 Task: Enable interaction limits for 1 week only for existing users in the repository "JS".
Action: Mouse moved to (1166, 219)
Screenshot: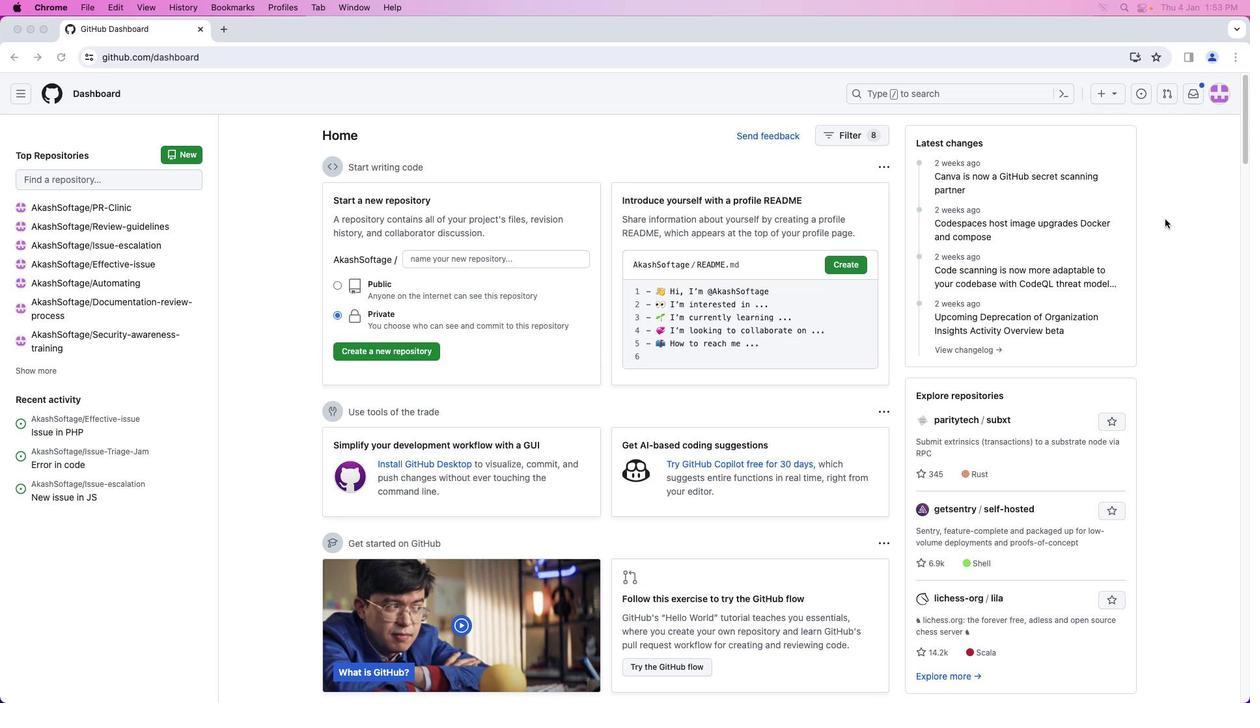 
Action: Mouse pressed left at (1166, 219)
Screenshot: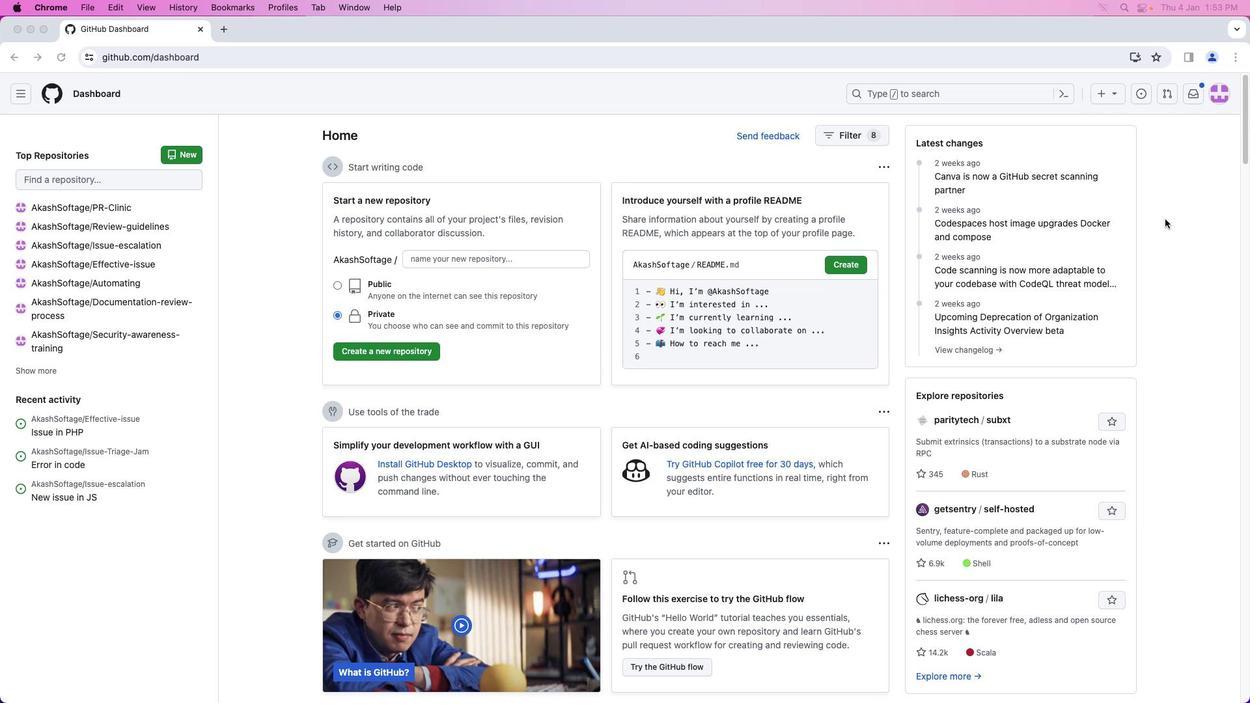 
Action: Mouse moved to (1219, 91)
Screenshot: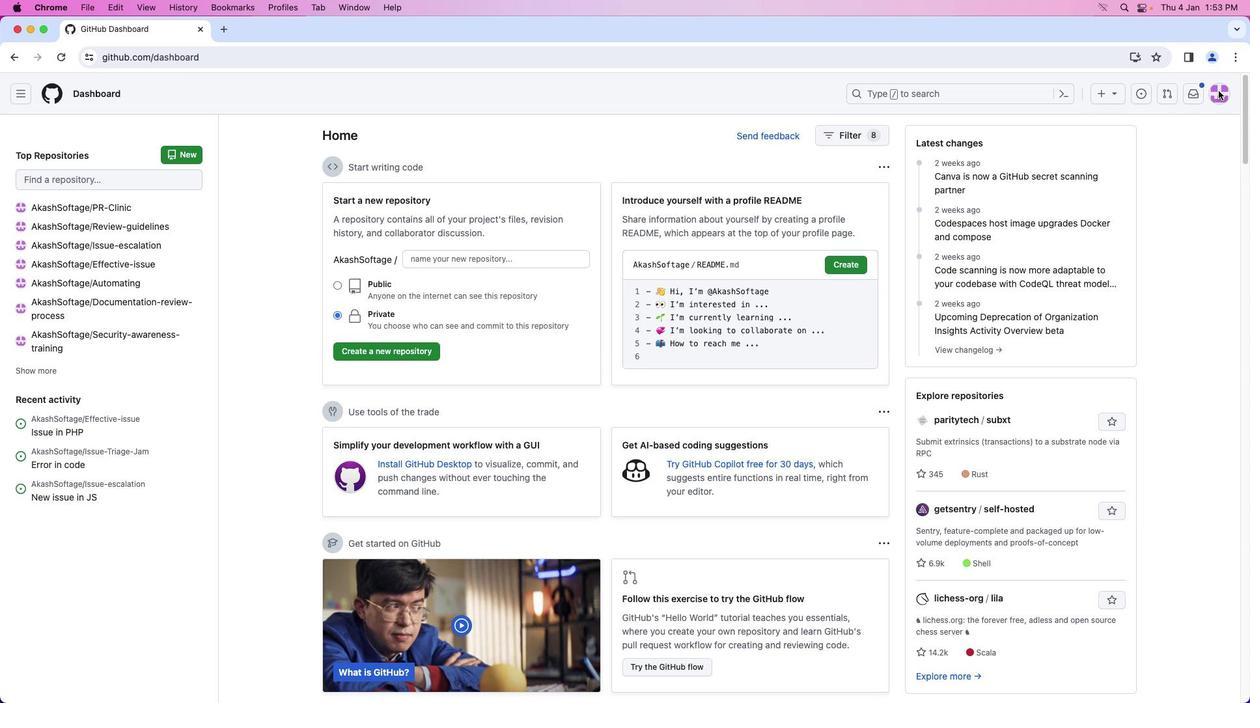 
Action: Mouse pressed left at (1219, 91)
Screenshot: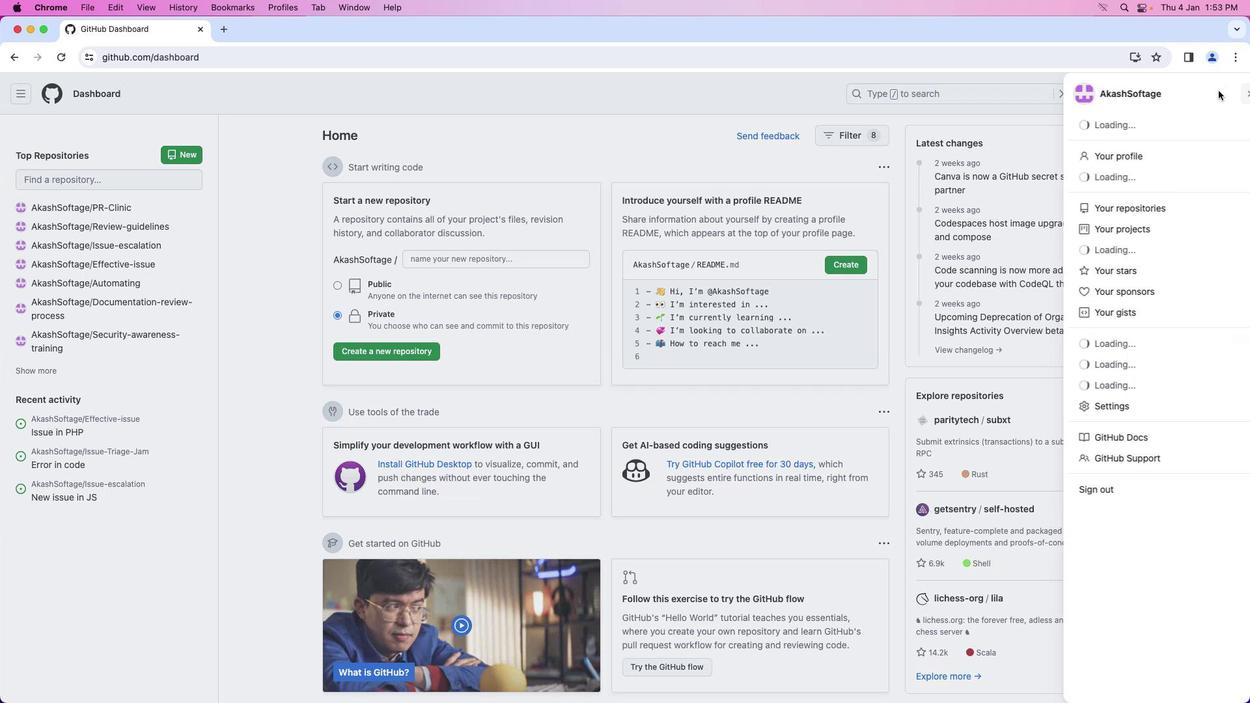 
Action: Mouse moved to (1185, 204)
Screenshot: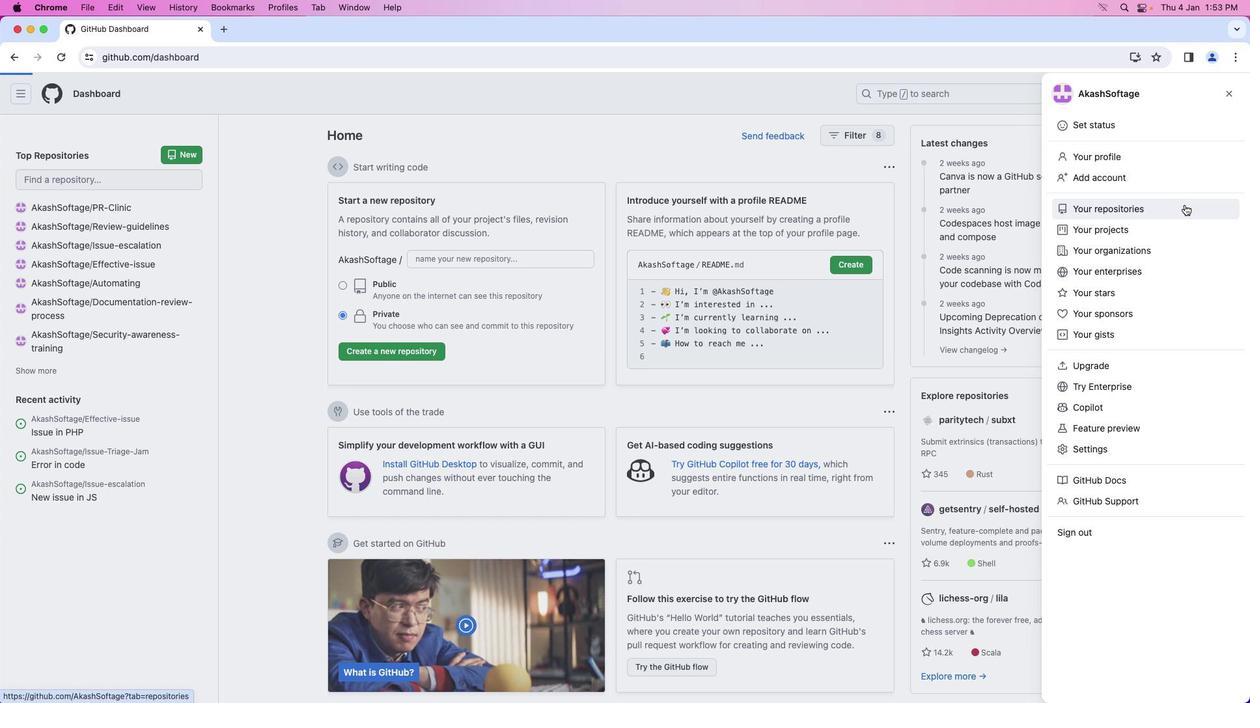 
Action: Mouse pressed left at (1185, 204)
Screenshot: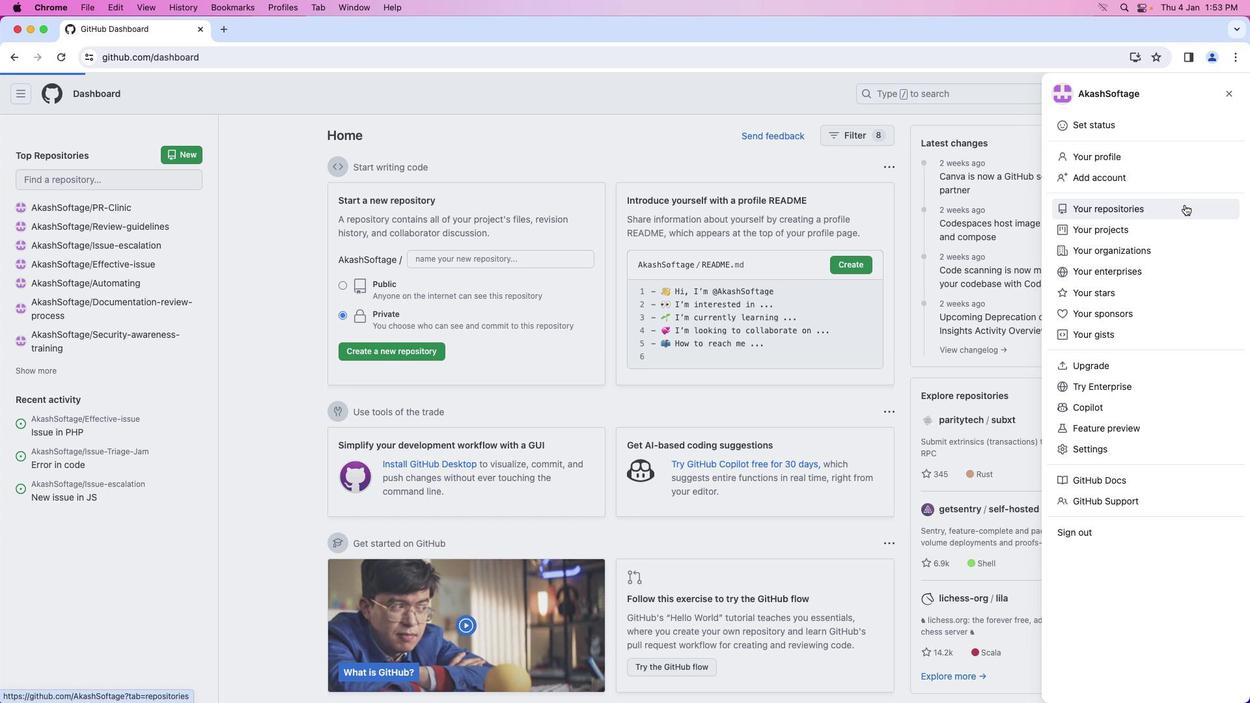 
Action: Mouse moved to (434, 219)
Screenshot: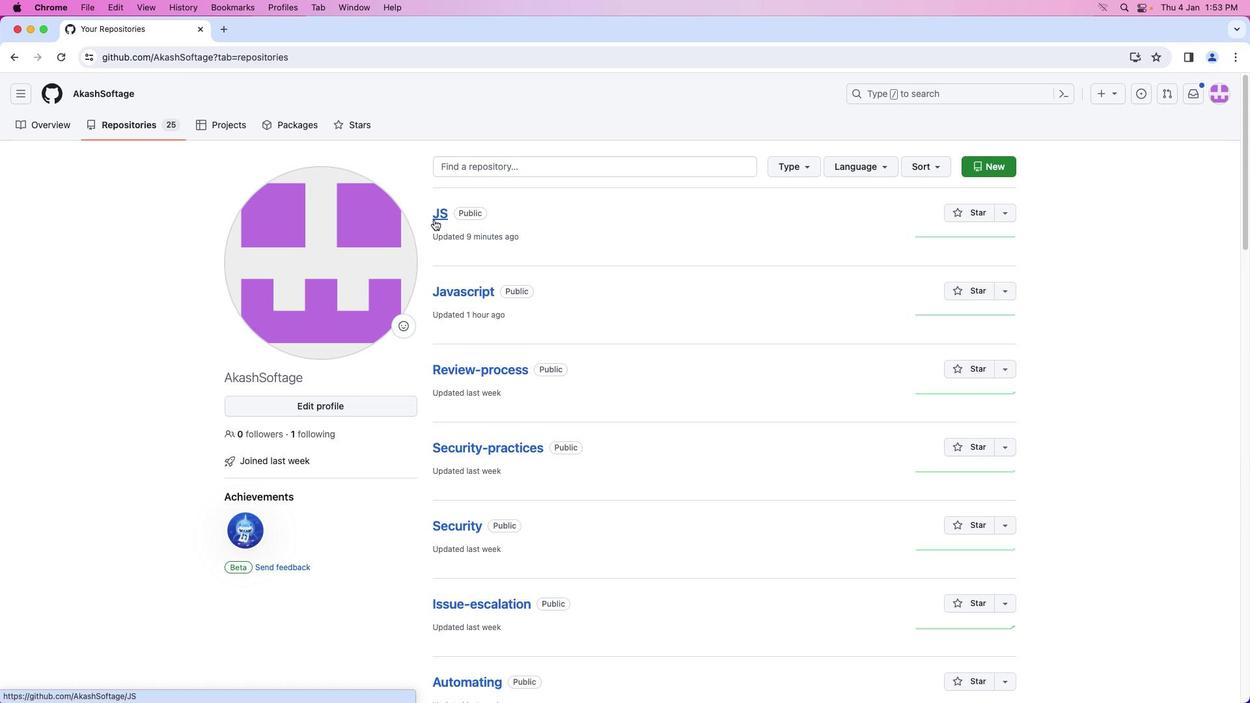 
Action: Mouse pressed left at (434, 219)
Screenshot: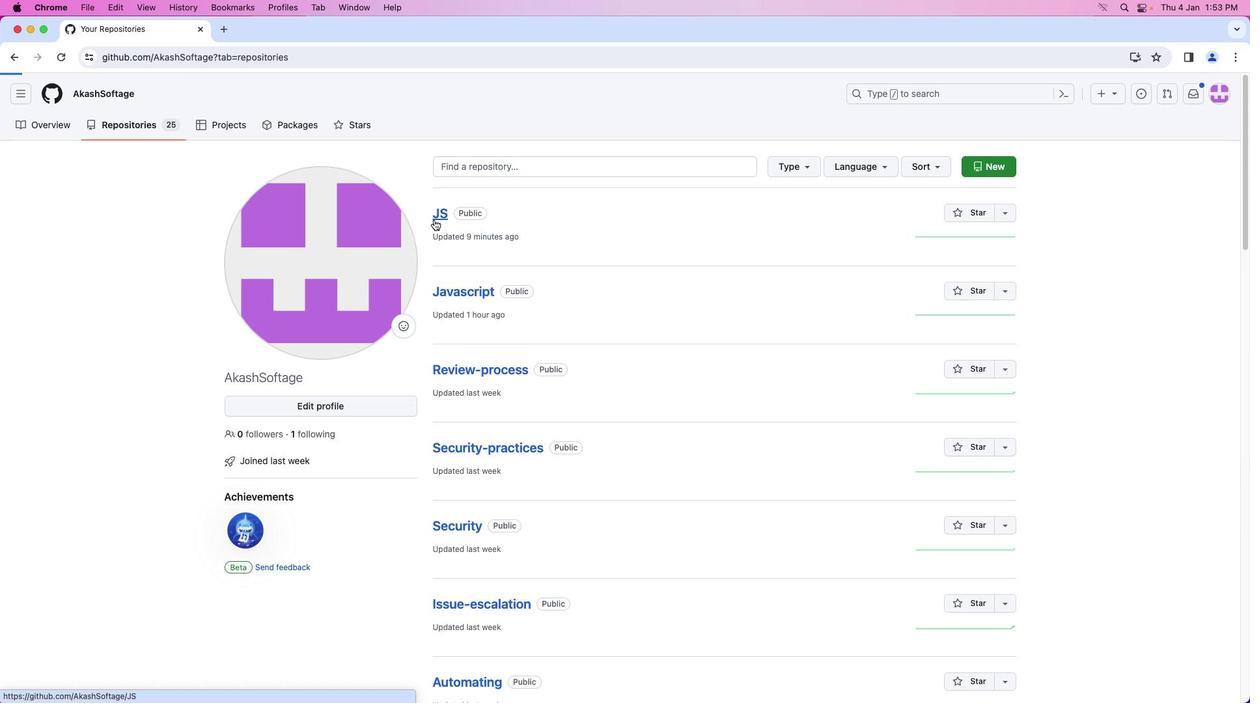 
Action: Mouse moved to (566, 130)
Screenshot: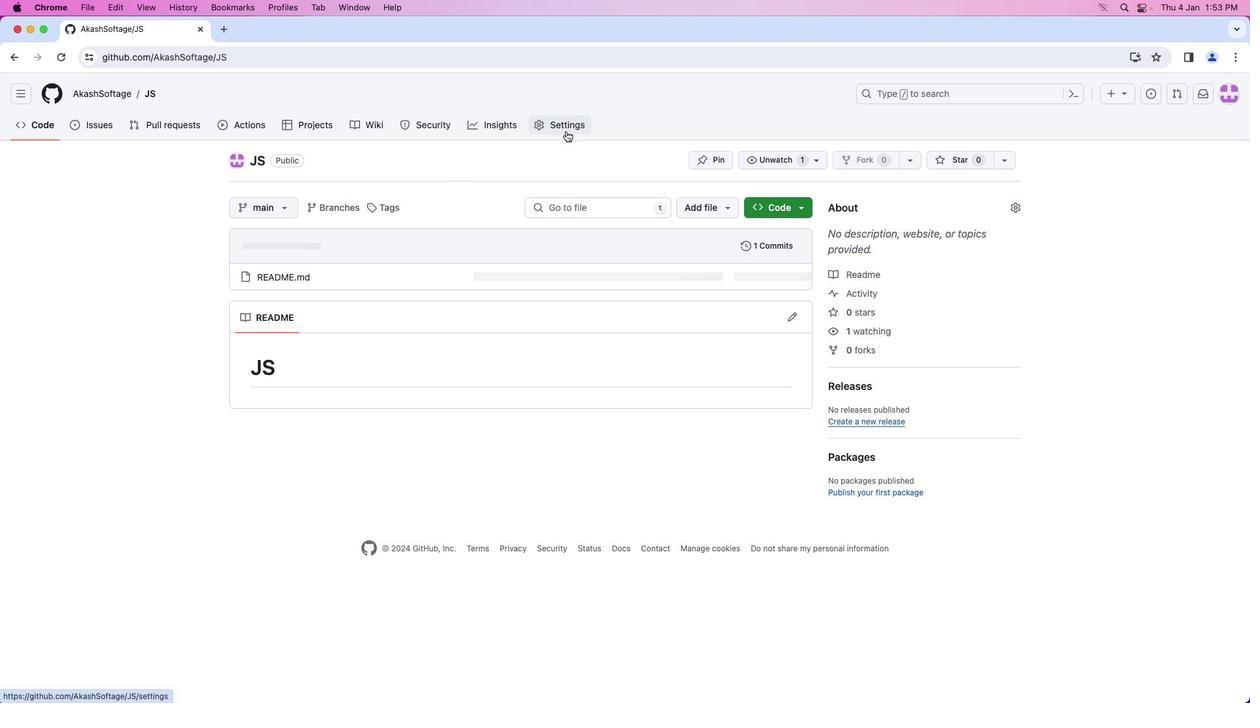 
Action: Mouse pressed left at (566, 130)
Screenshot: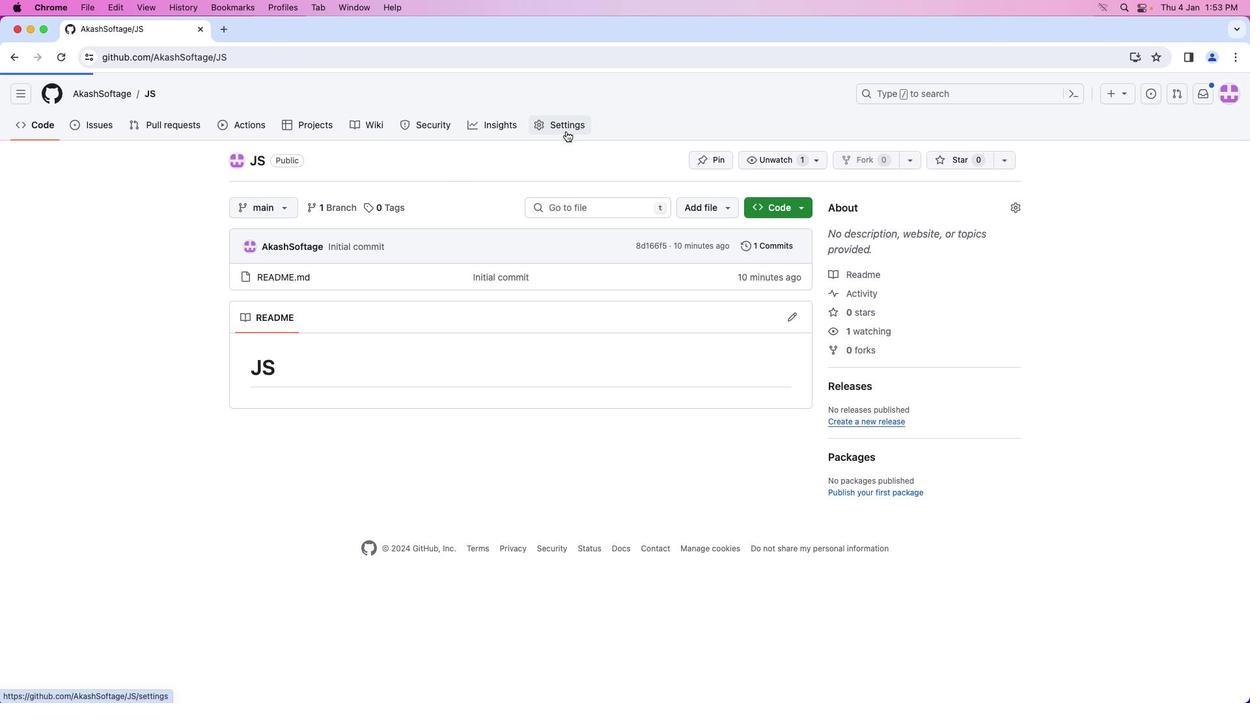
Action: Mouse moved to (298, 237)
Screenshot: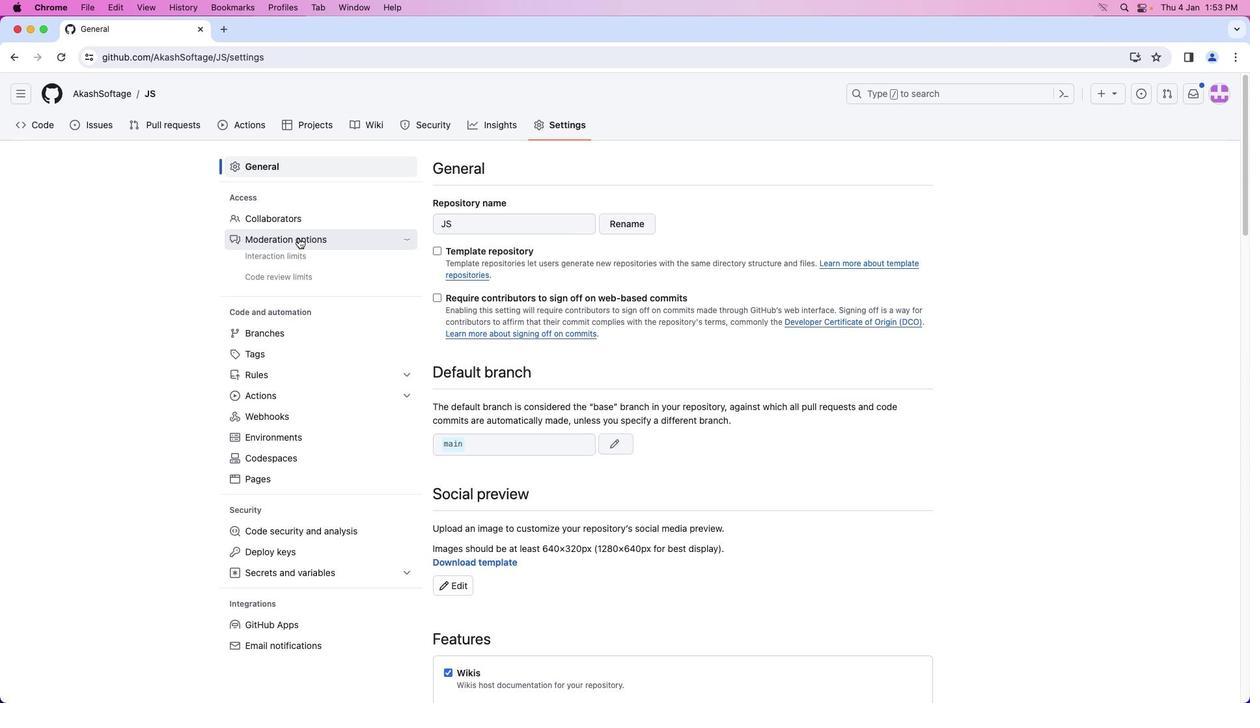 
Action: Mouse pressed left at (298, 237)
Screenshot: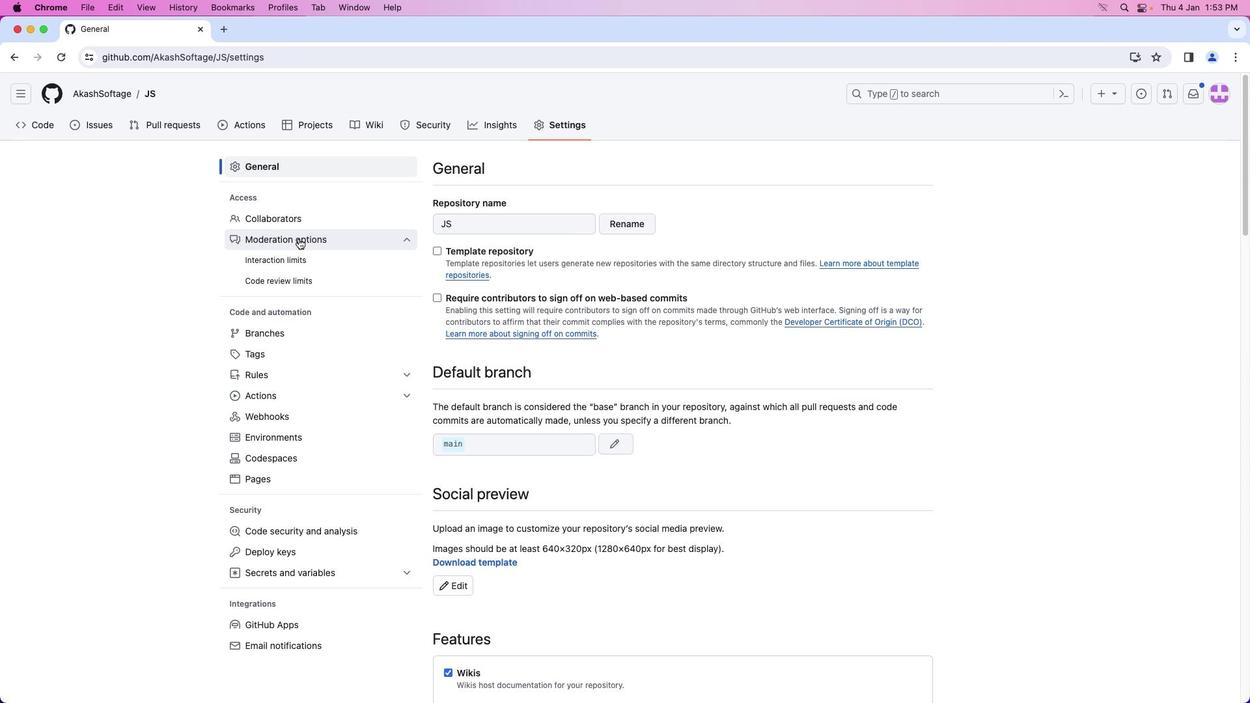 
Action: Mouse moved to (295, 262)
Screenshot: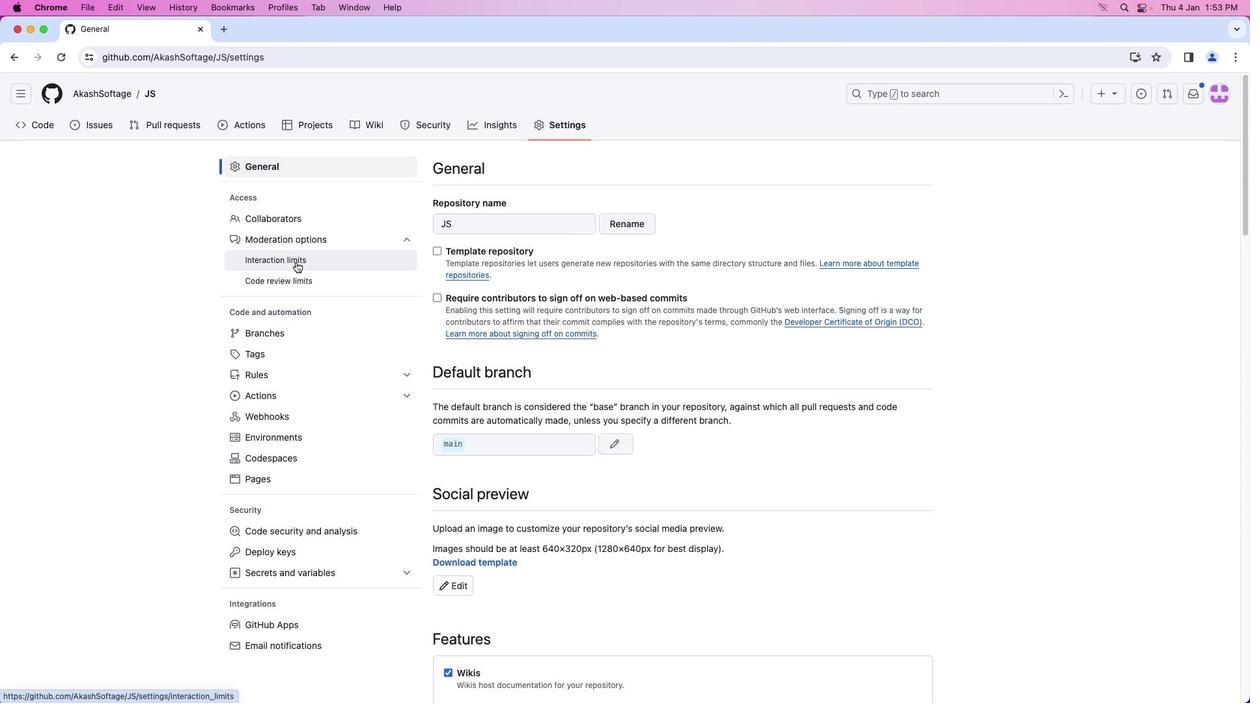 
Action: Mouse pressed left at (295, 262)
Screenshot: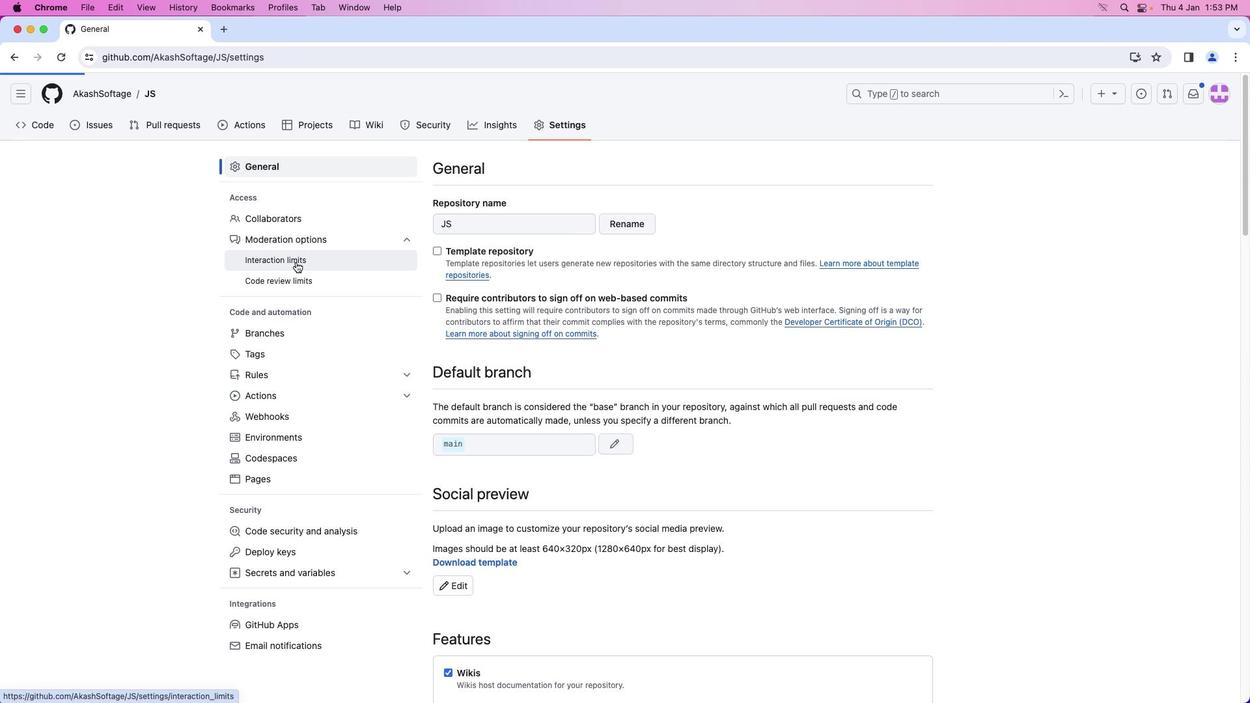 
Action: Mouse moved to (892, 323)
Screenshot: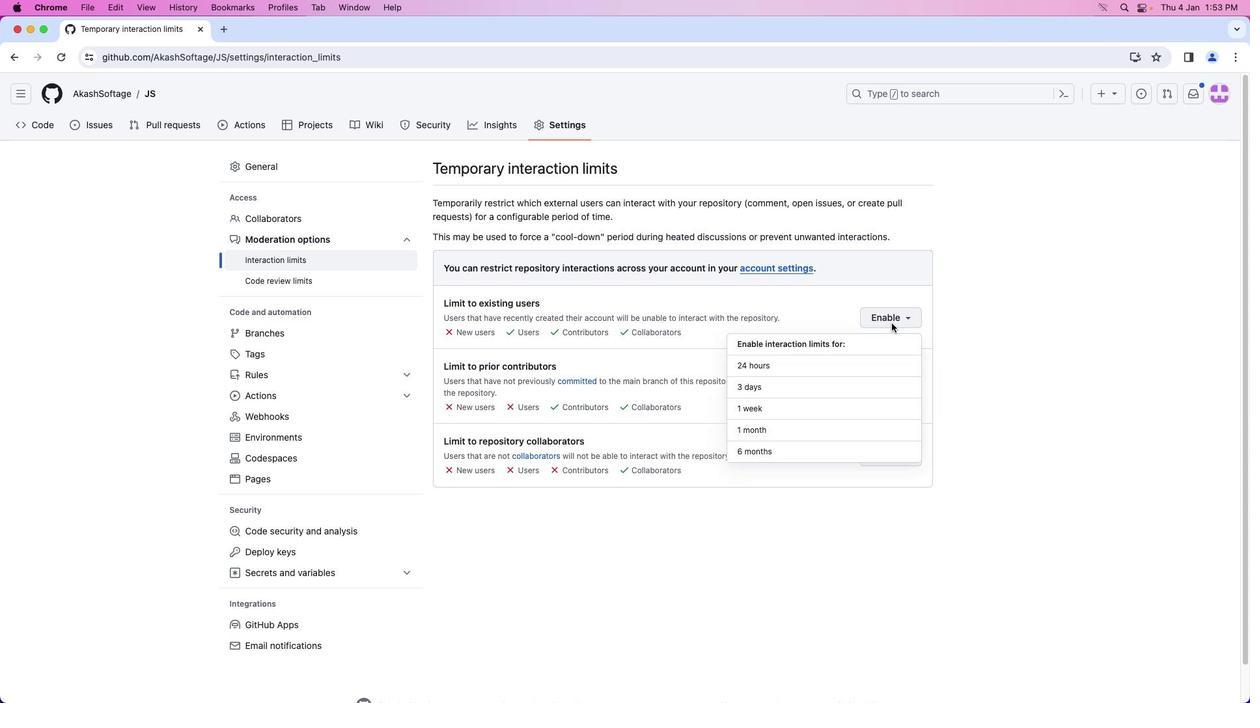 
Action: Mouse pressed left at (892, 323)
Screenshot: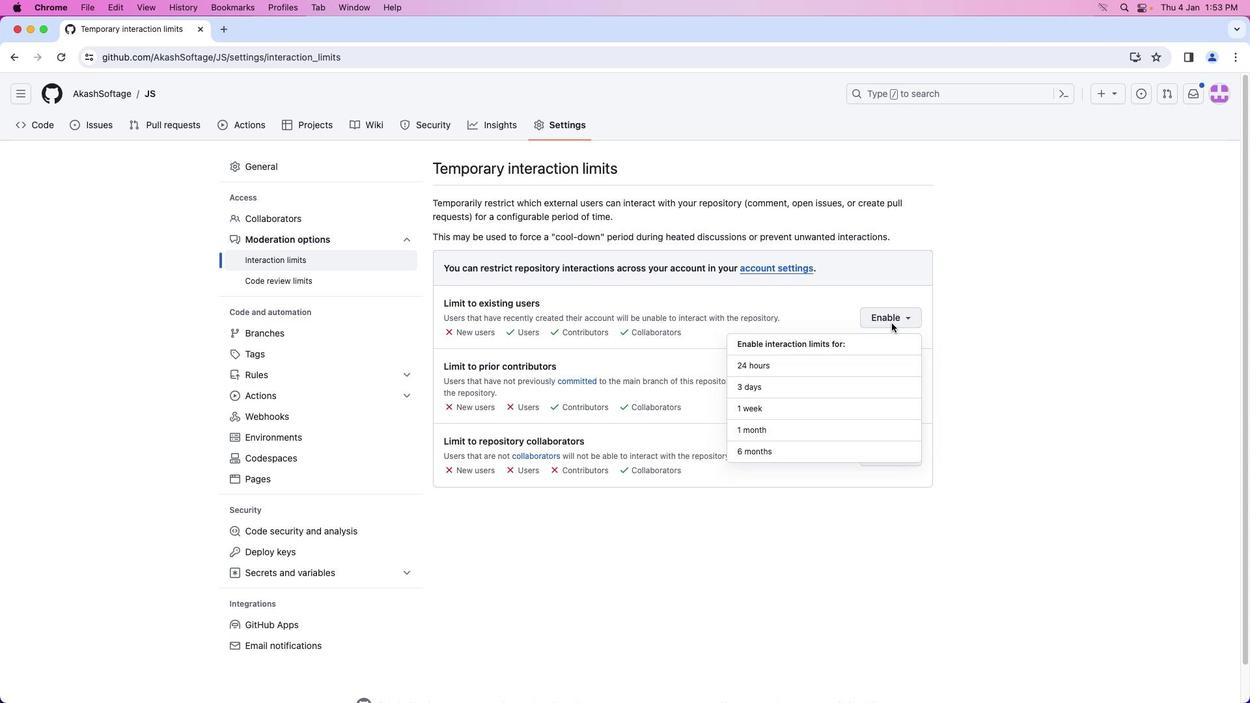 
Action: Mouse moved to (842, 403)
Screenshot: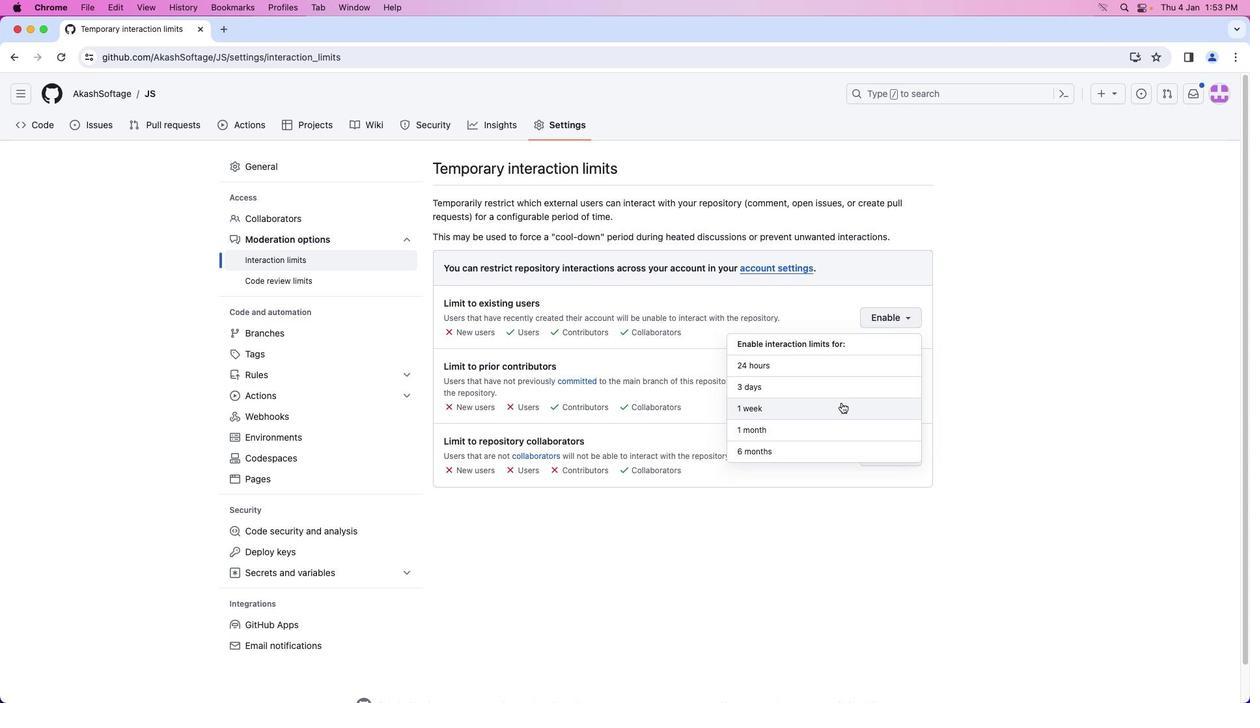 
Action: Mouse pressed left at (842, 403)
Screenshot: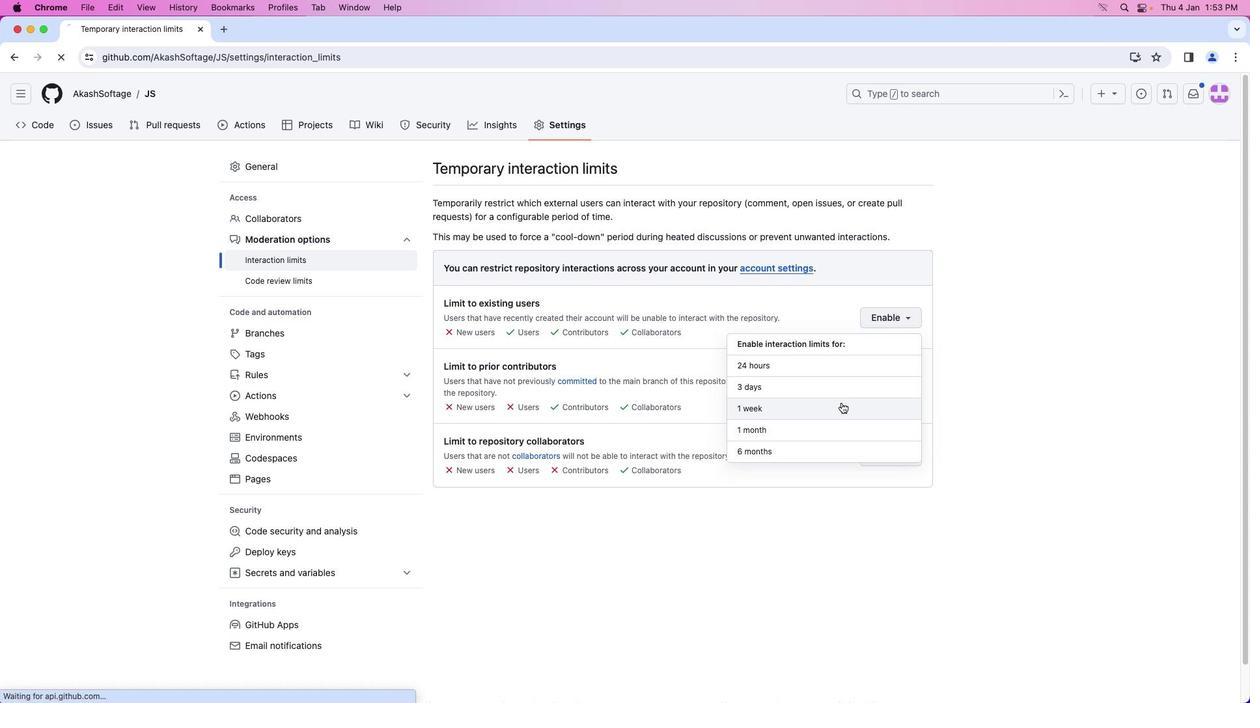
Action: Mouse moved to (864, 366)
Screenshot: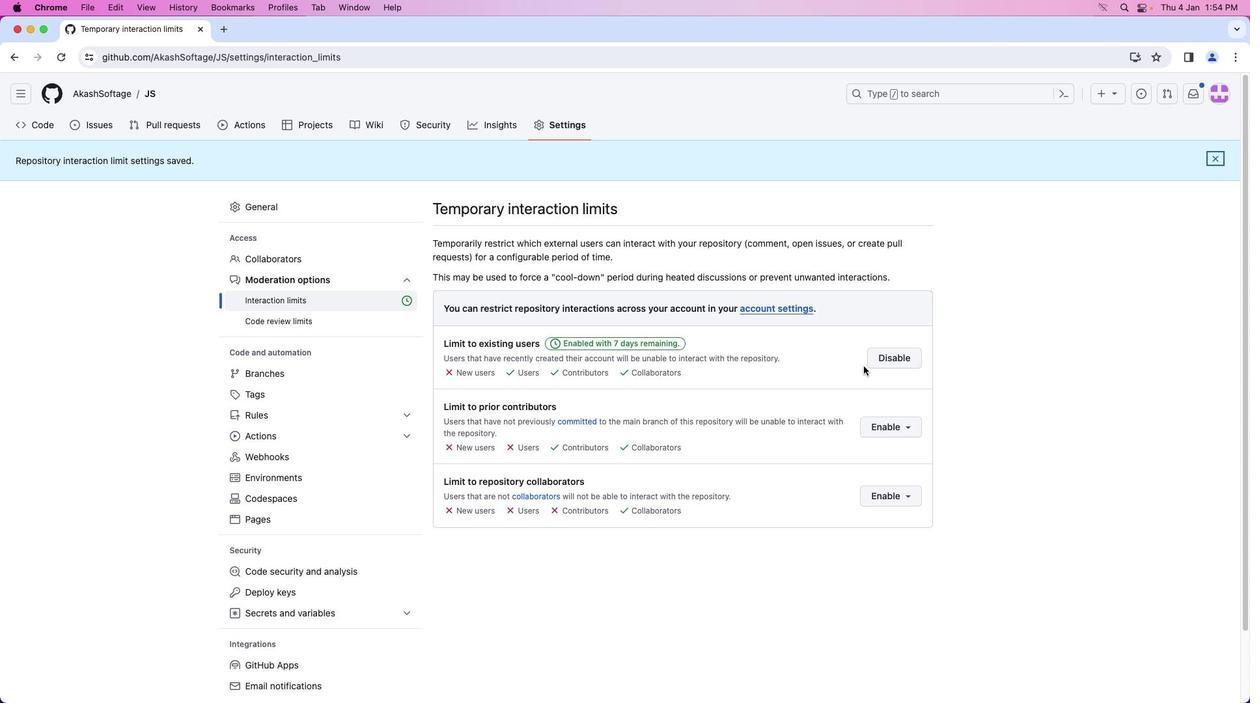 
